 Task: Add the task  Develop a new online tool for online course scheduling to the section Knowledge Transfer Sprint in the project BrainBoost and add a Due Date to the respective task as 2023/10/03
Action: Mouse moved to (838, 427)
Screenshot: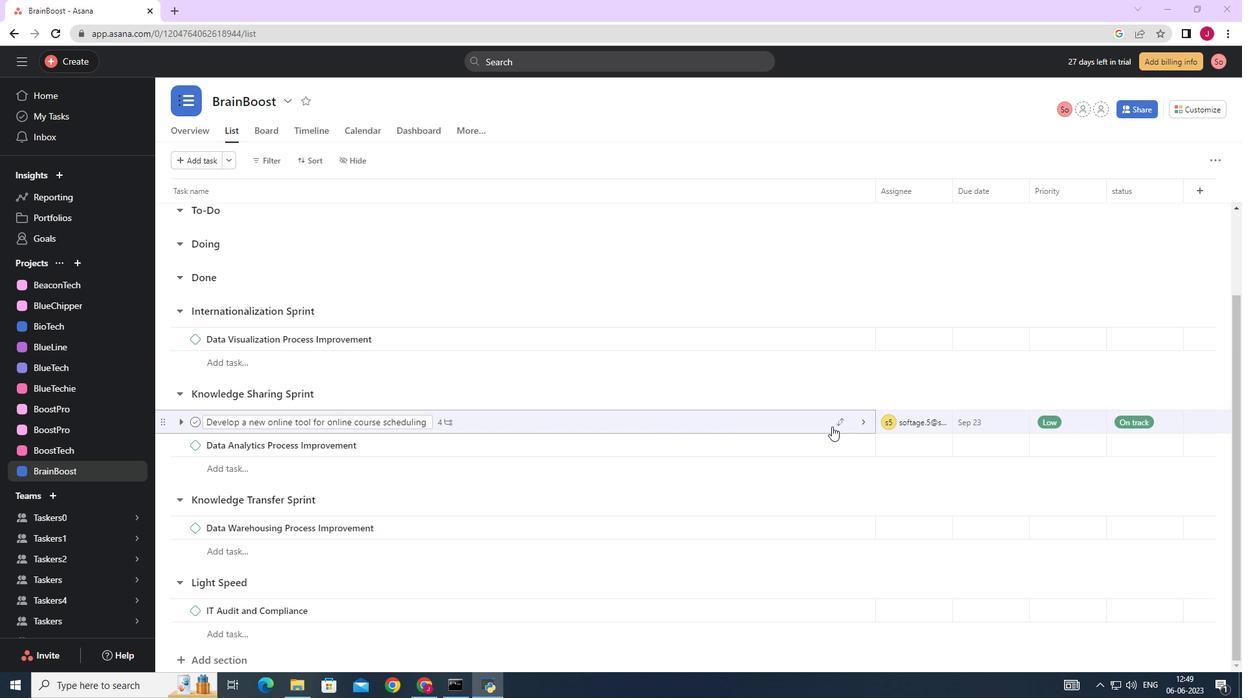 
Action: Mouse pressed left at (838, 427)
Screenshot: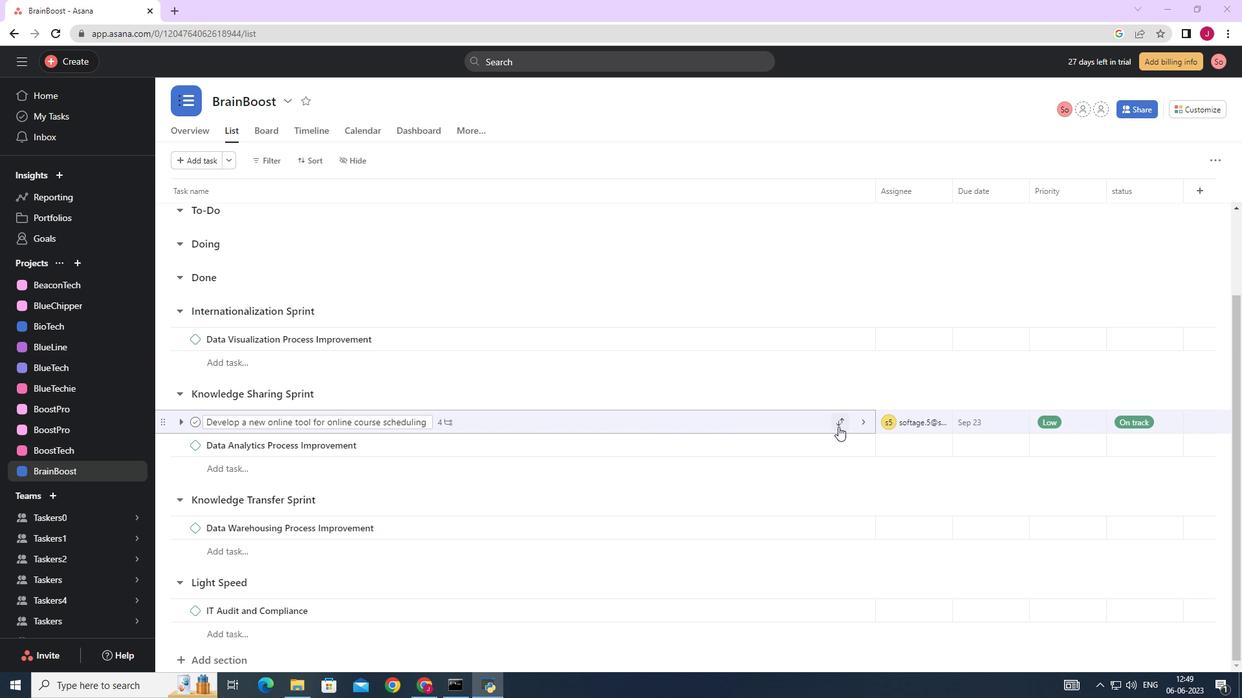 
Action: Mouse moved to (756, 616)
Screenshot: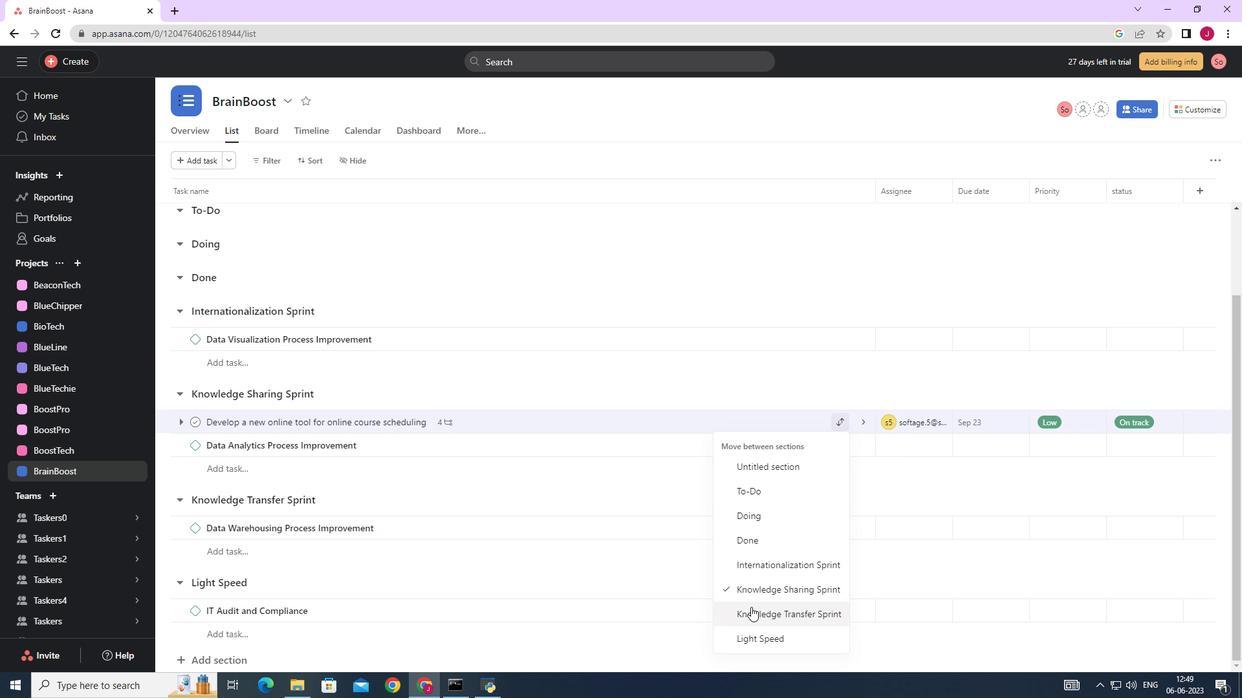 
Action: Mouse pressed left at (756, 616)
Screenshot: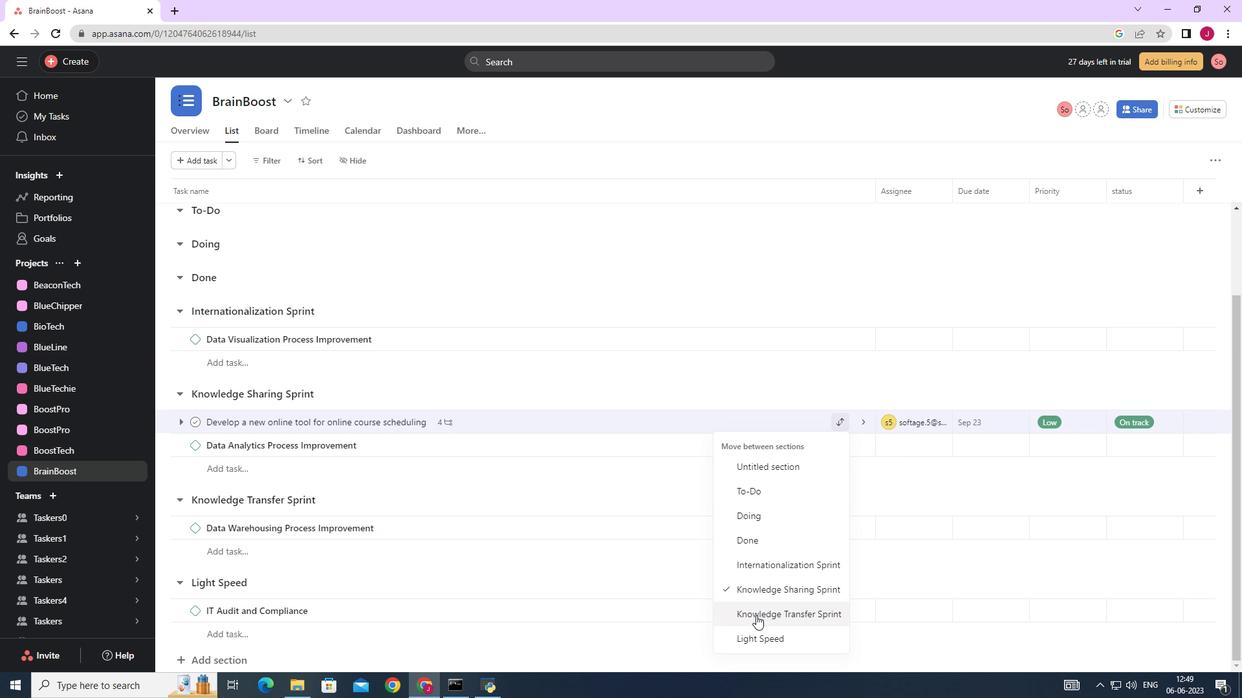 
Action: Mouse moved to (1024, 505)
Screenshot: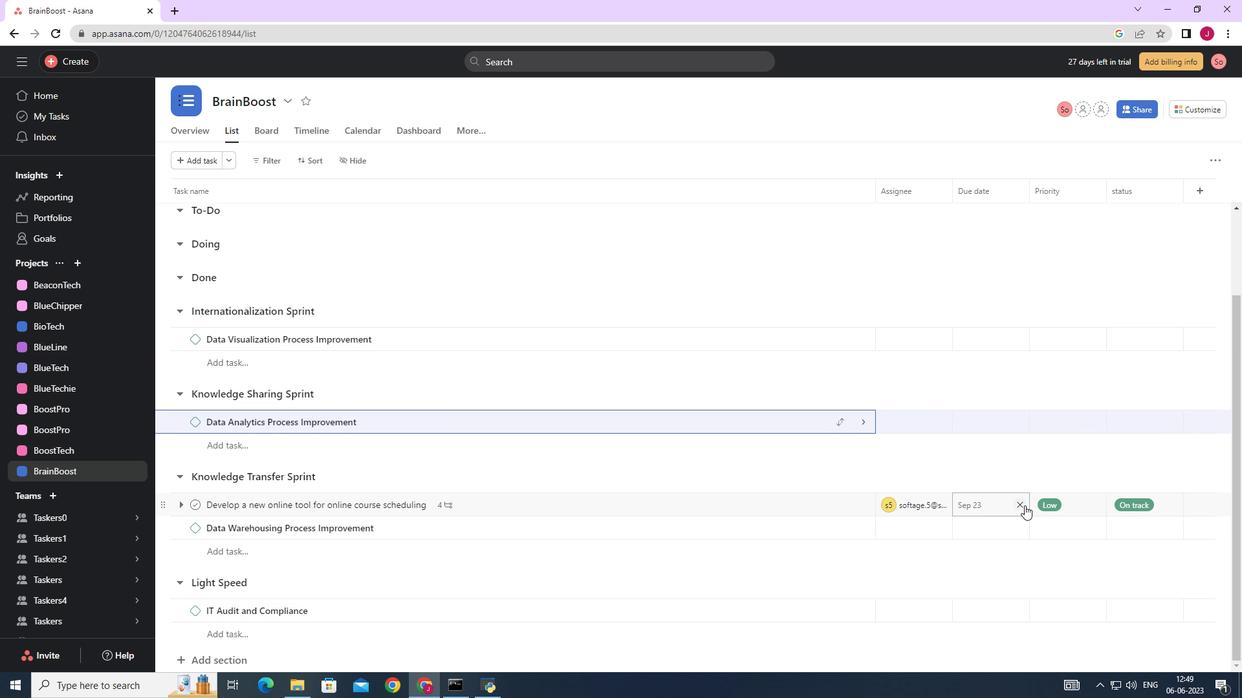 
Action: Mouse pressed left at (1024, 505)
Screenshot: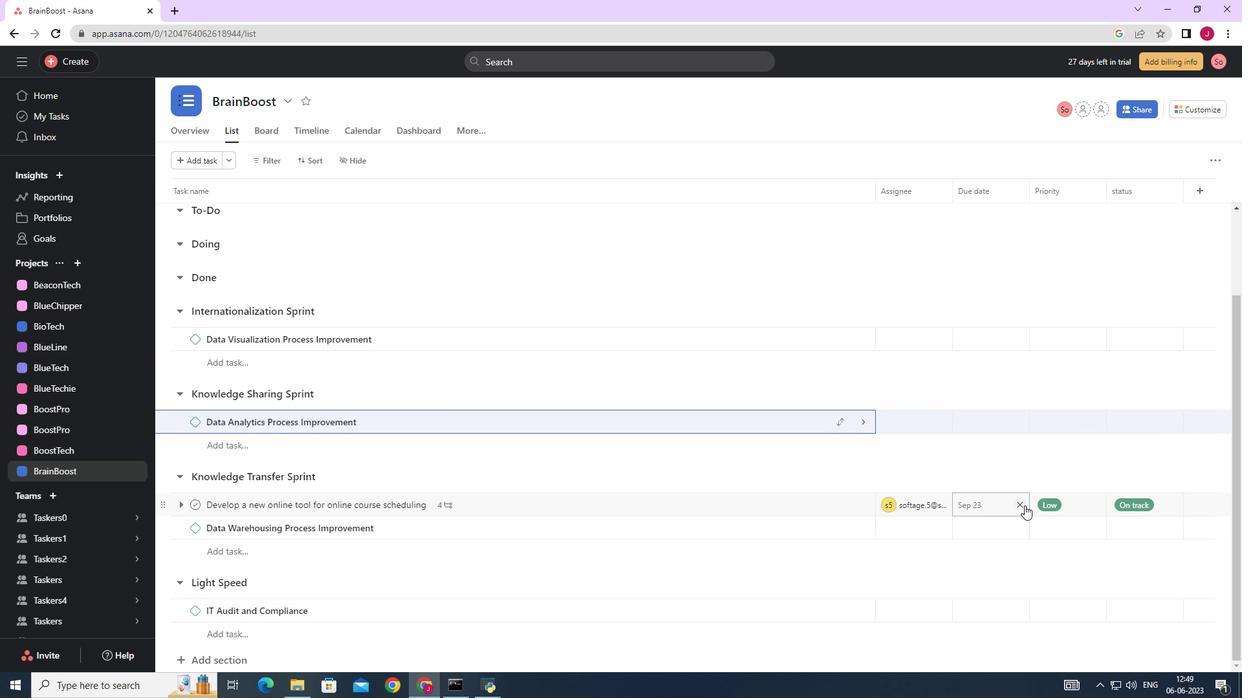 
Action: Mouse moved to (985, 509)
Screenshot: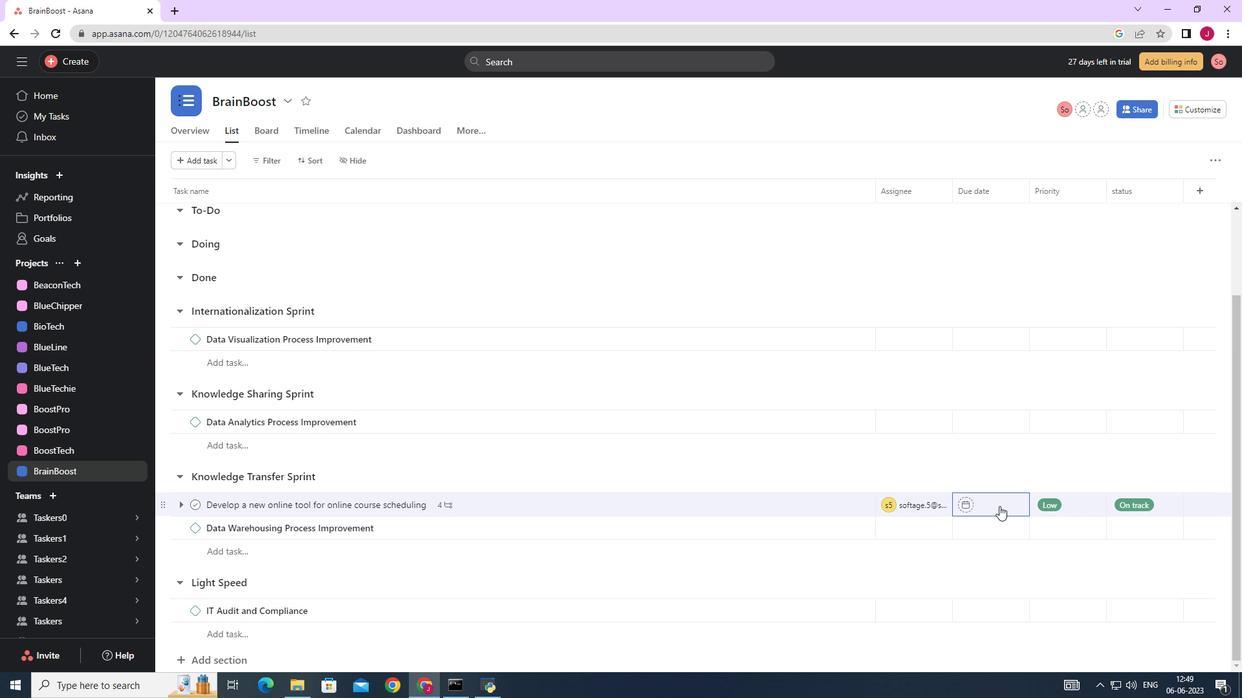 
Action: Mouse pressed left at (985, 509)
Screenshot: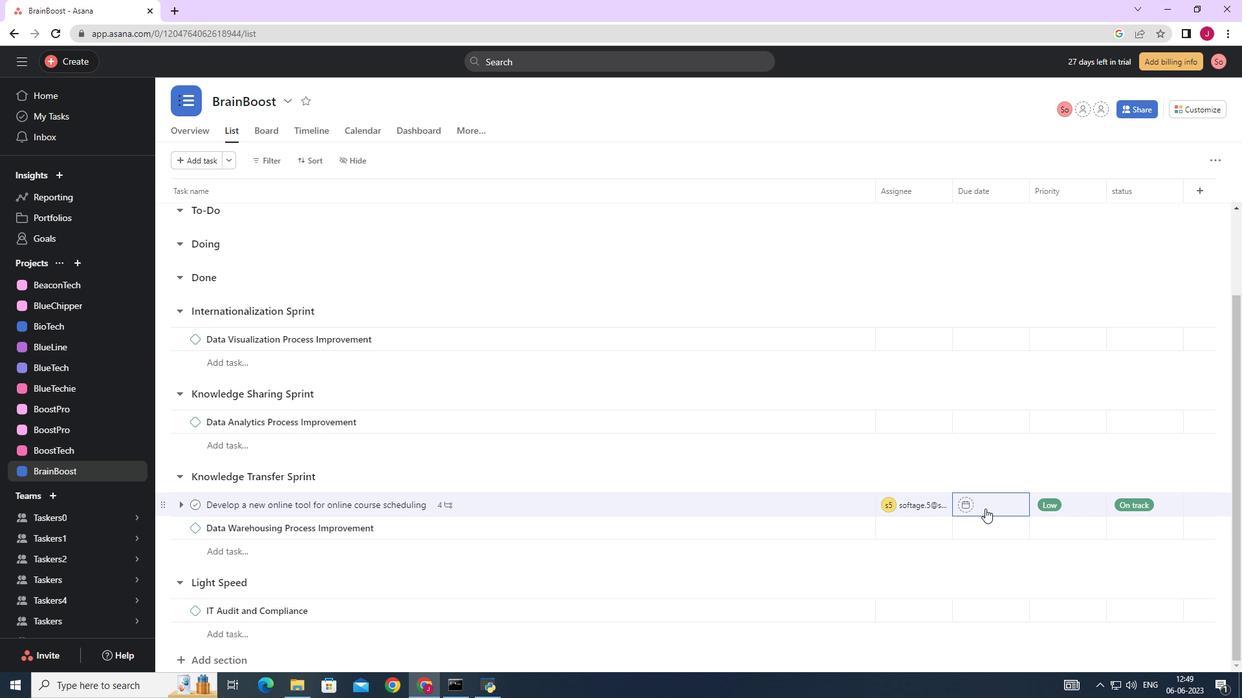 
Action: Mouse moved to (1121, 298)
Screenshot: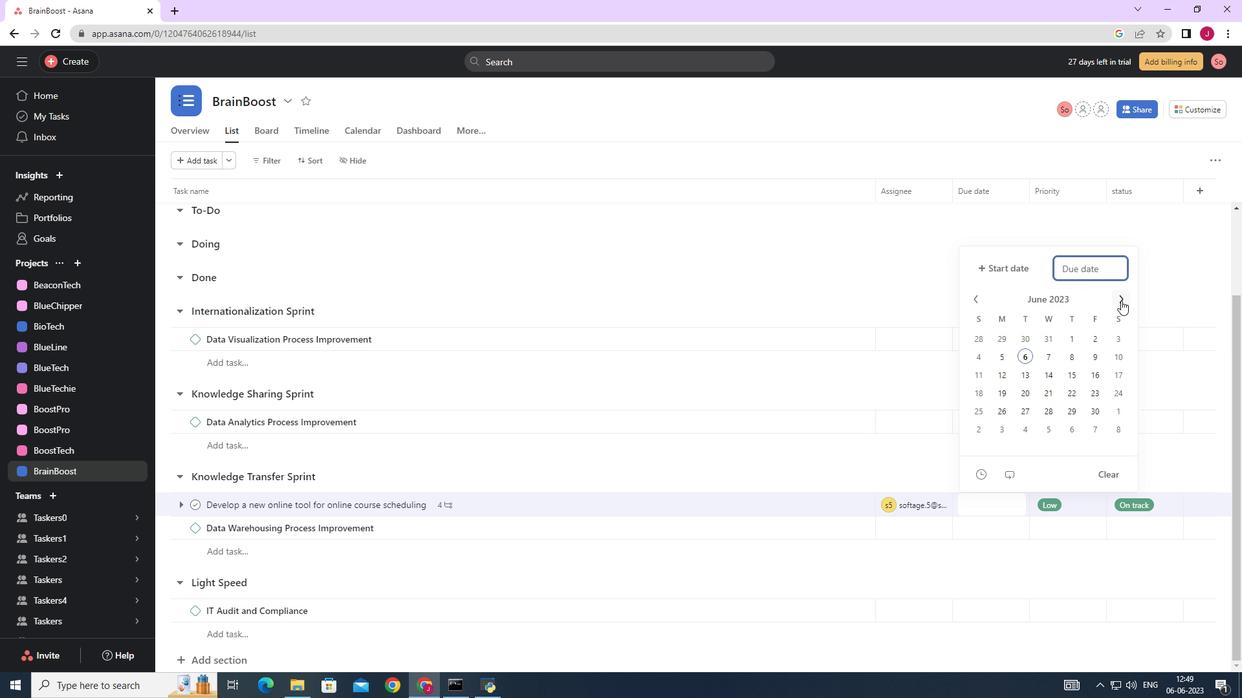 
Action: Mouse pressed left at (1121, 298)
Screenshot: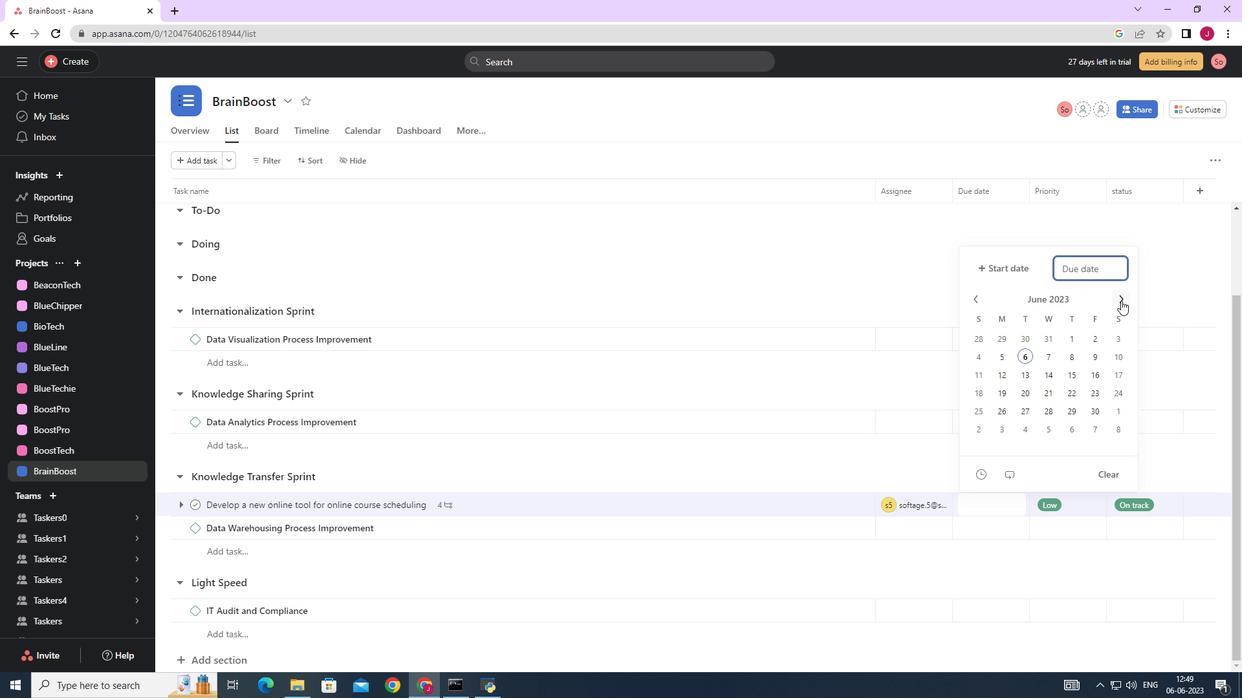 
Action: Mouse pressed left at (1121, 298)
Screenshot: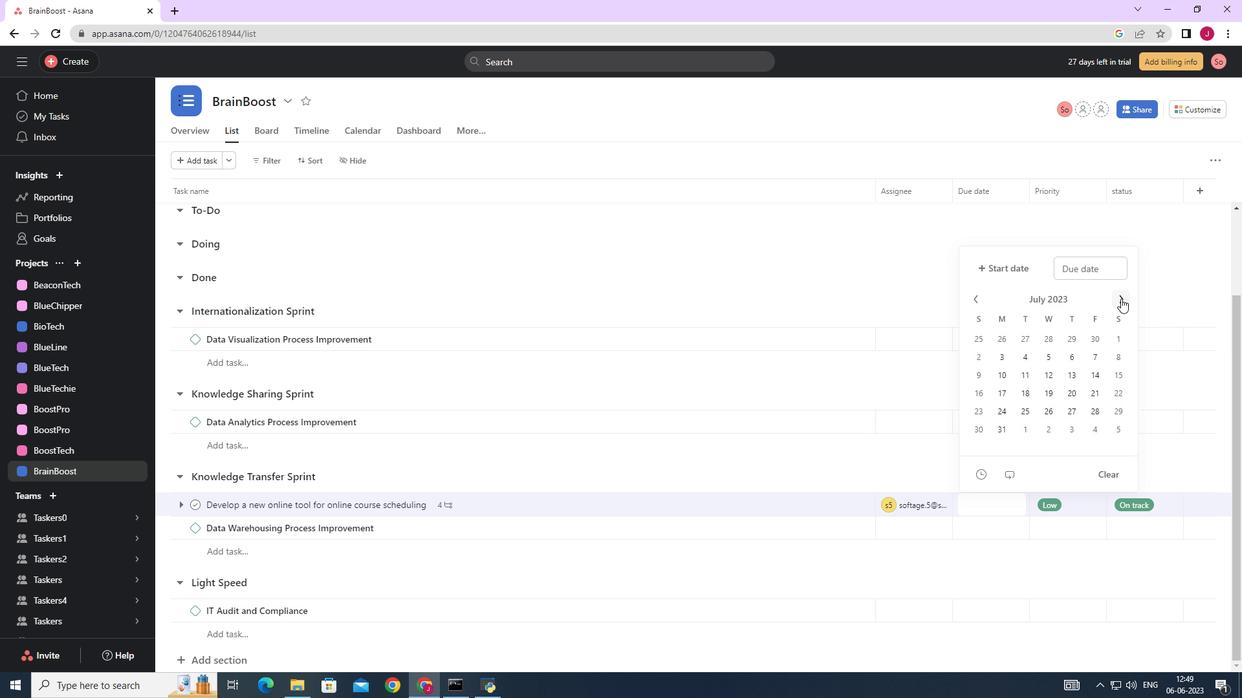 
Action: Mouse pressed left at (1121, 298)
Screenshot: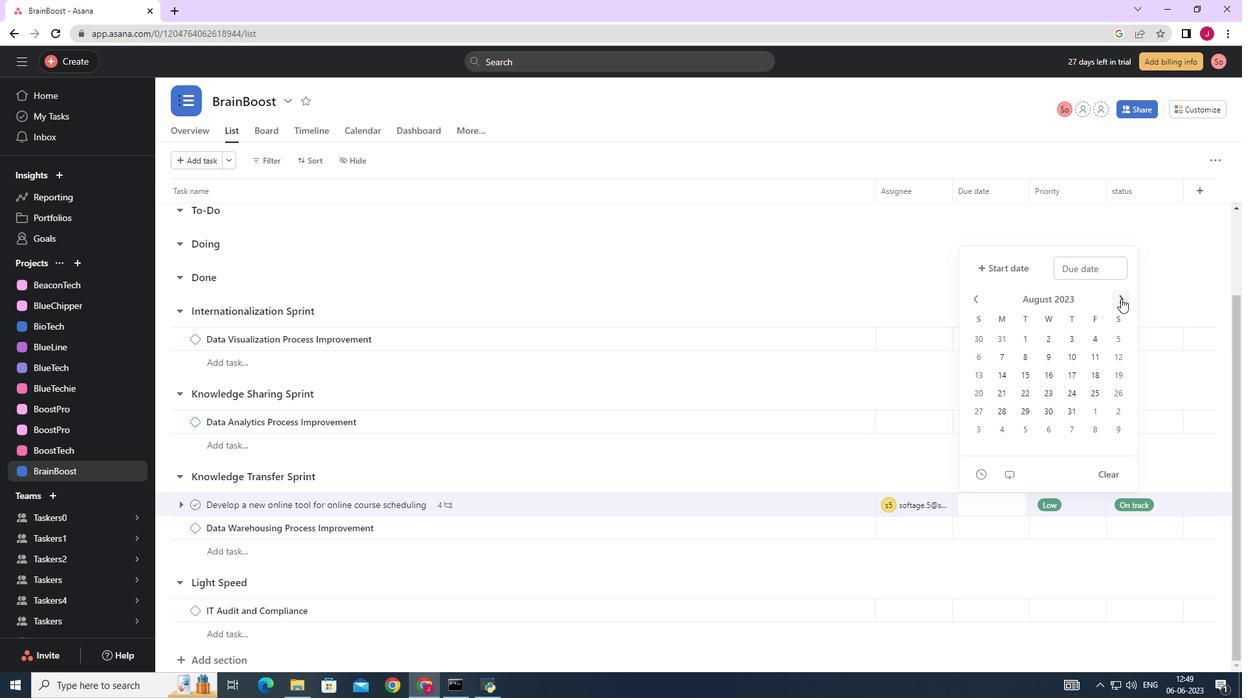 
Action: Mouse pressed left at (1121, 298)
Screenshot: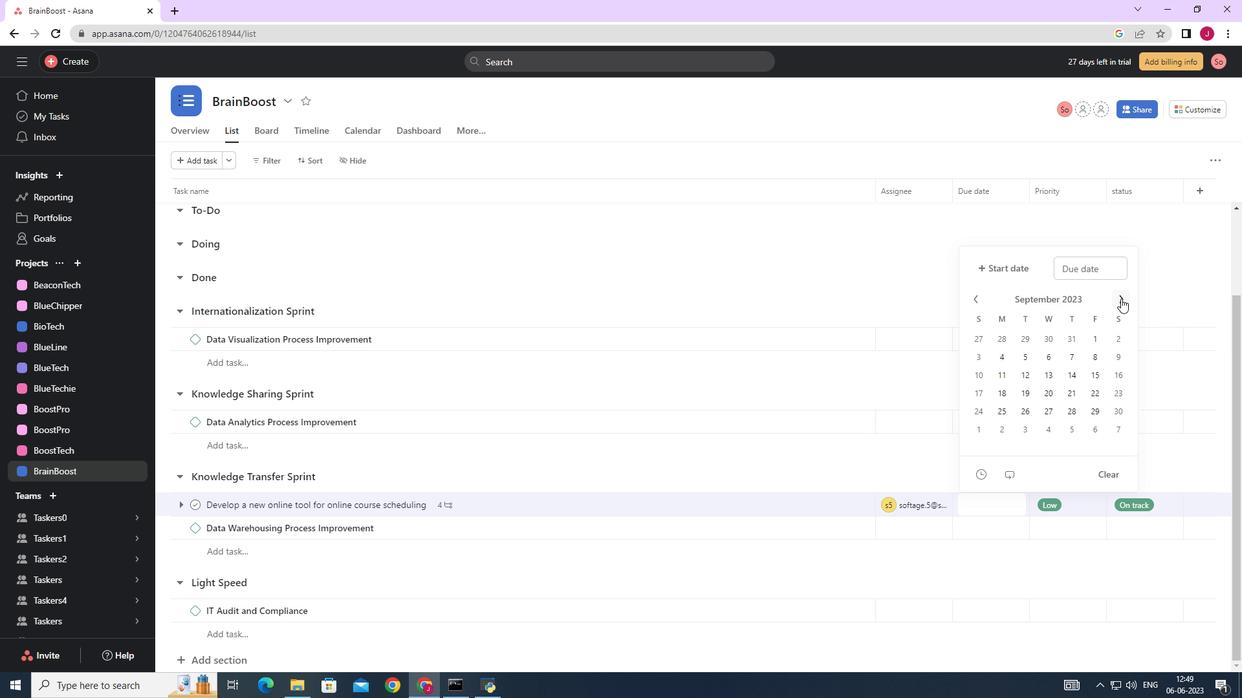 
Action: Mouse moved to (1025, 335)
Screenshot: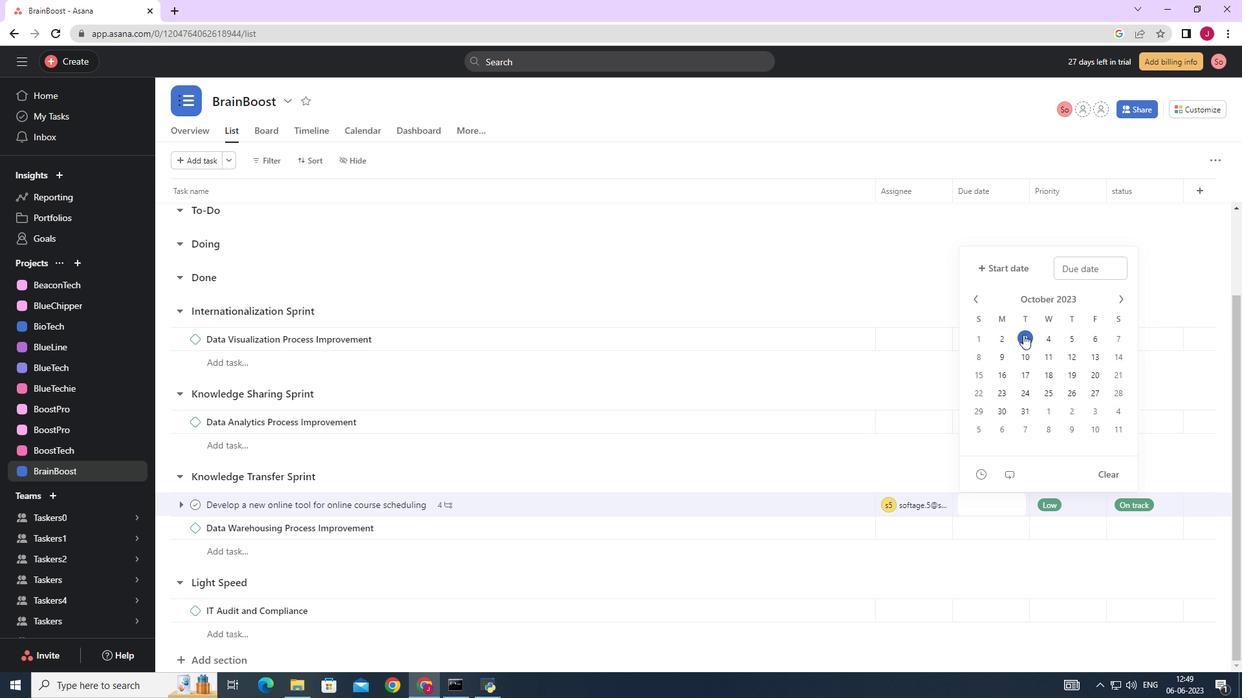 
Action: Mouse pressed left at (1025, 335)
Screenshot: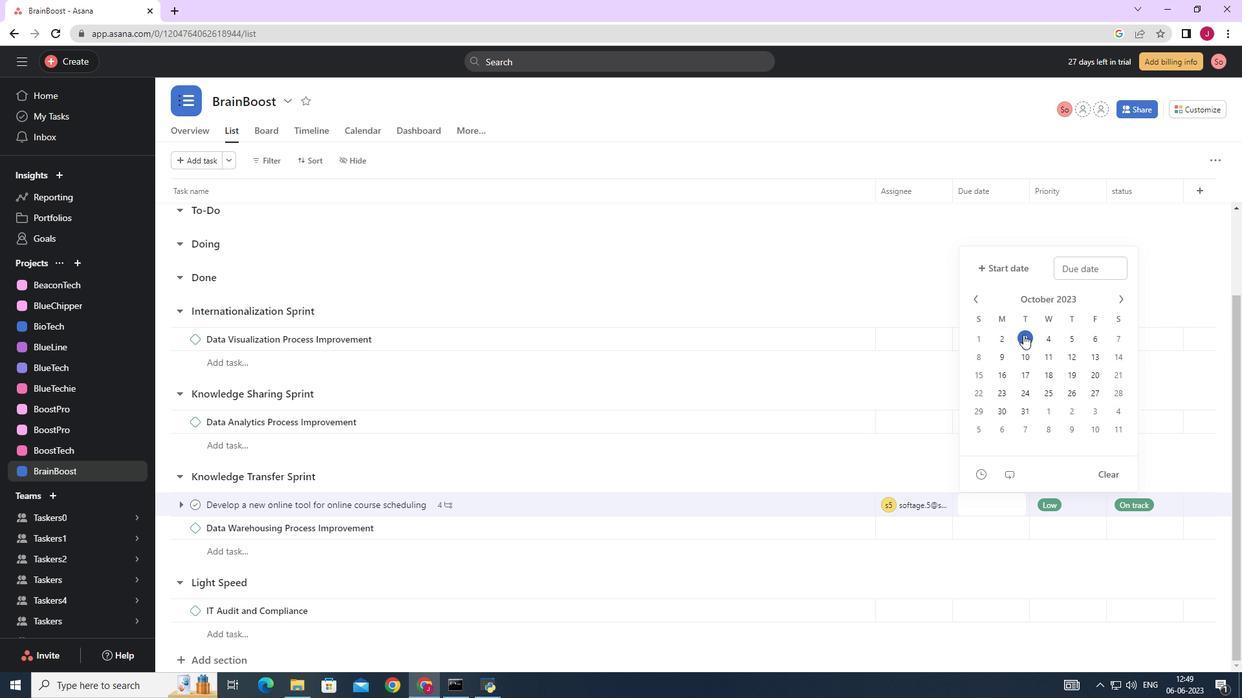 
Action: Mouse moved to (853, 268)
Screenshot: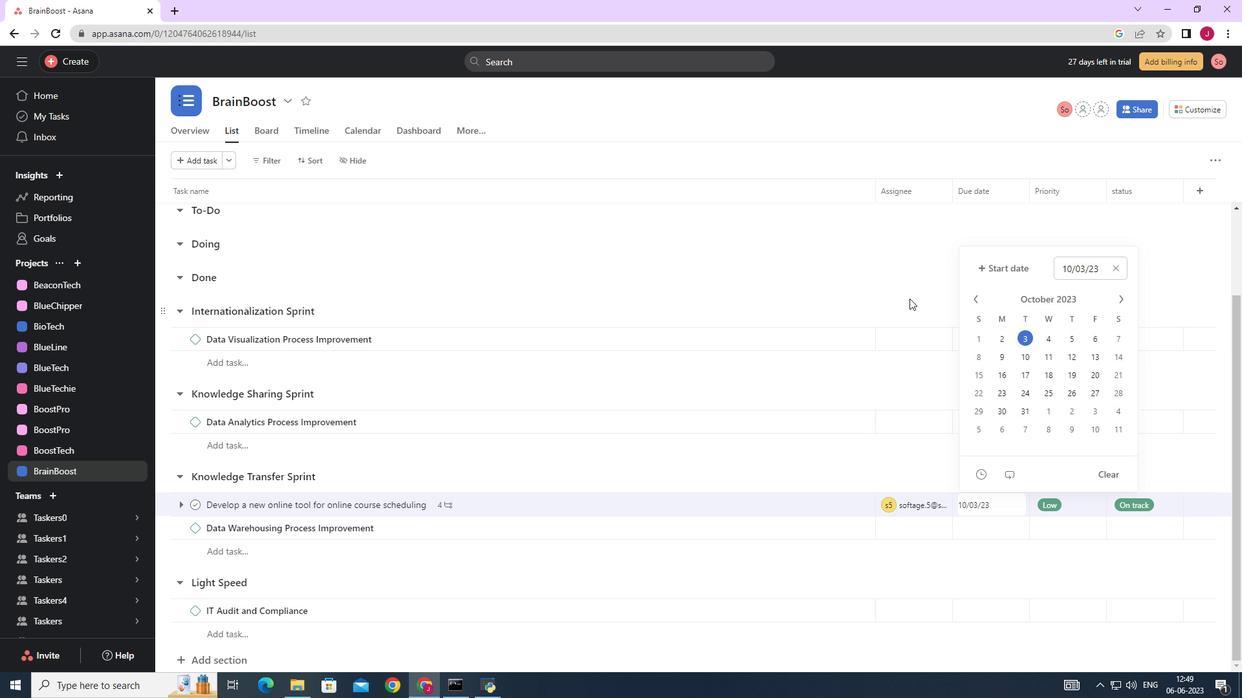 
Action: Mouse pressed left at (853, 268)
Screenshot: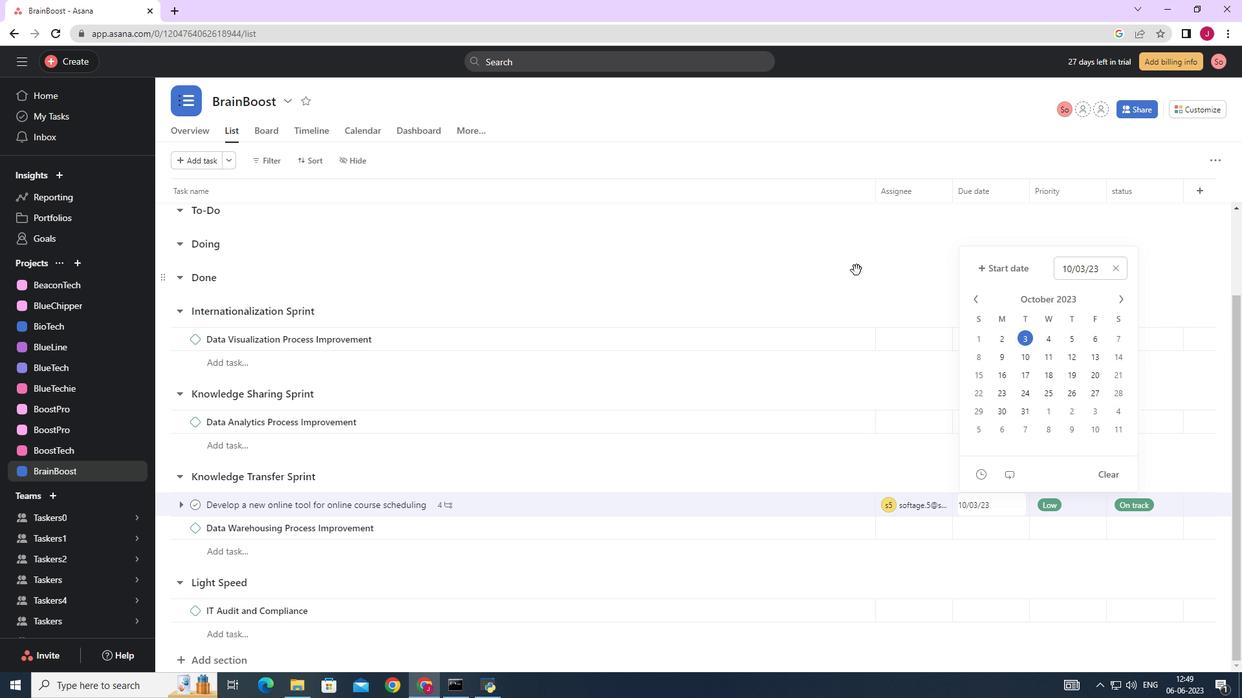 
